 Task: Apply Clip Filter to Comic Ink
Action: Mouse moved to (717, 282)
Screenshot: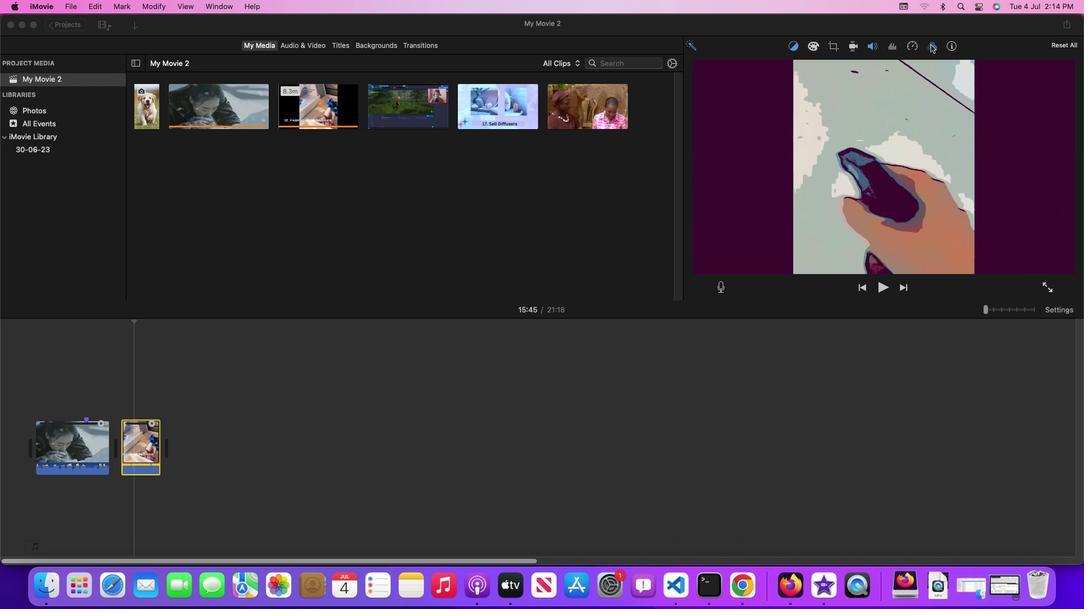 
Action: Mouse pressed left at (717, 282)
Screenshot: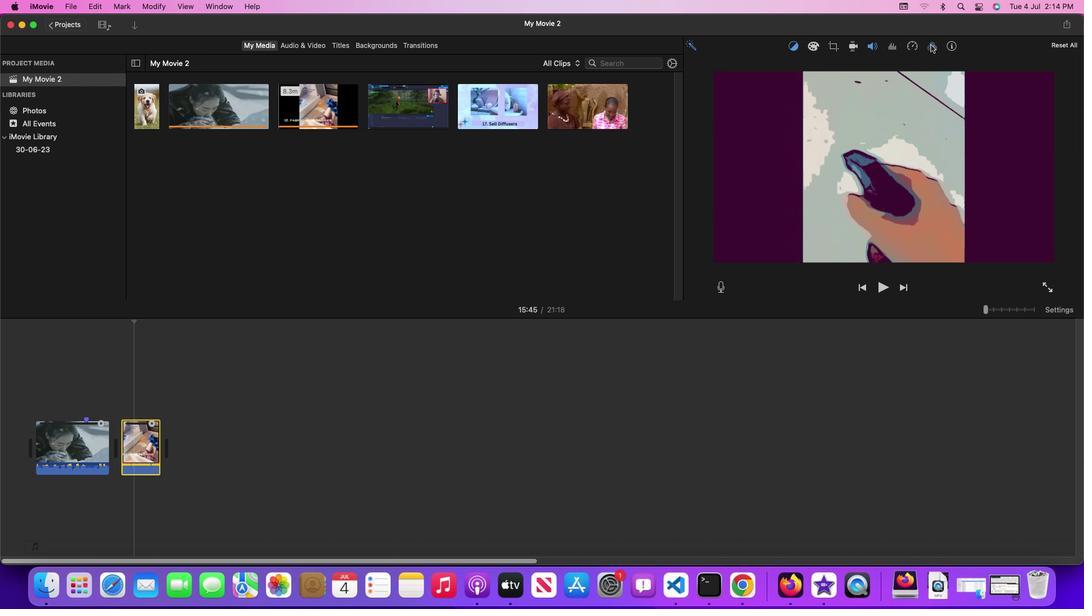 
Action: Mouse moved to (717, 282)
Screenshot: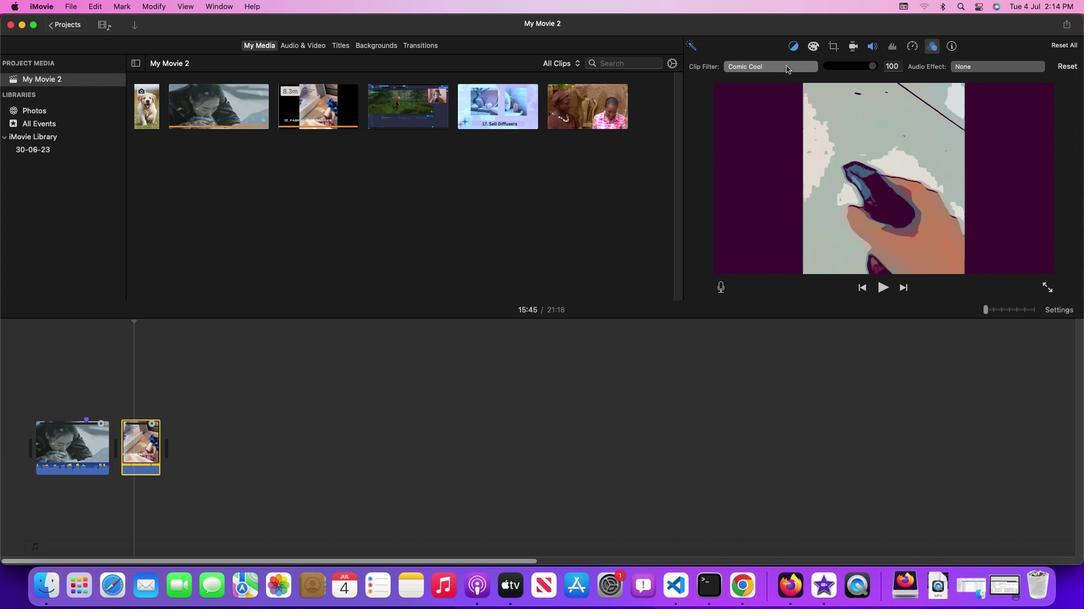
Action: Mouse pressed left at (717, 282)
Screenshot: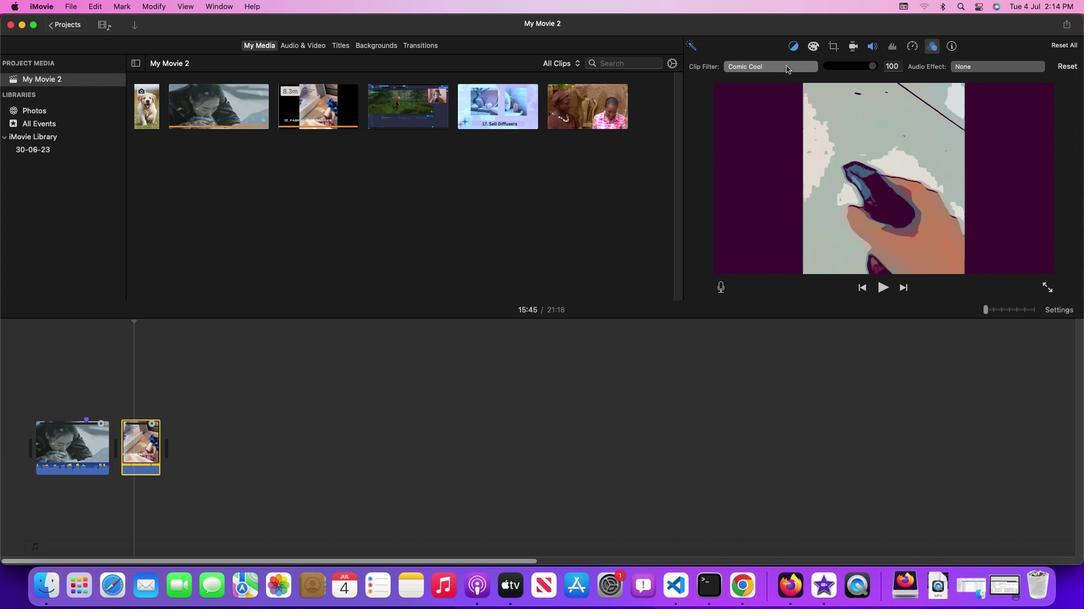 
Action: Mouse moved to (717, 282)
Screenshot: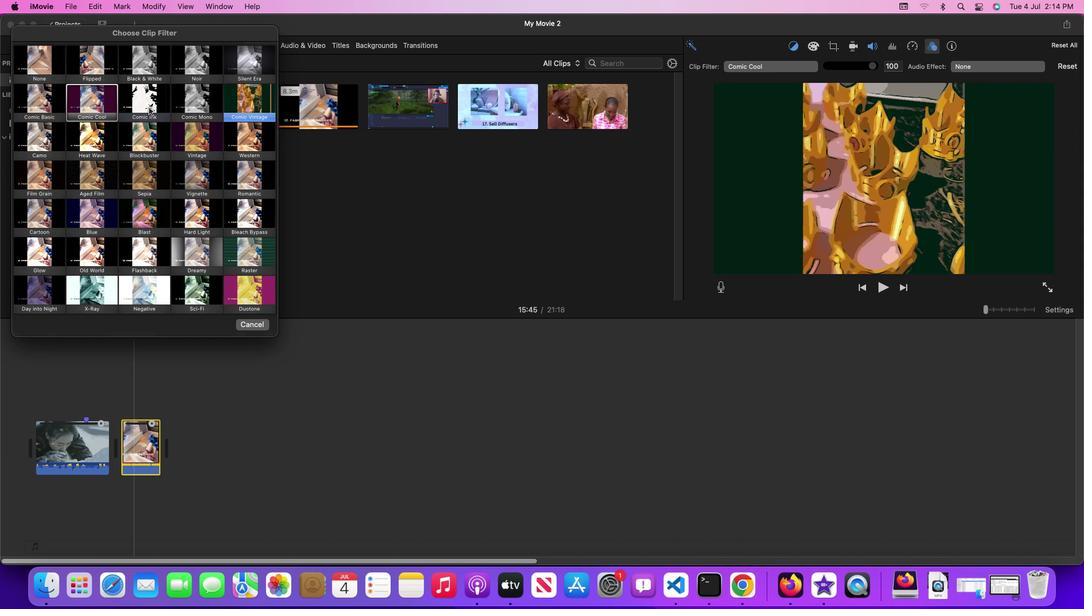 
Action: Mouse pressed left at (717, 282)
Screenshot: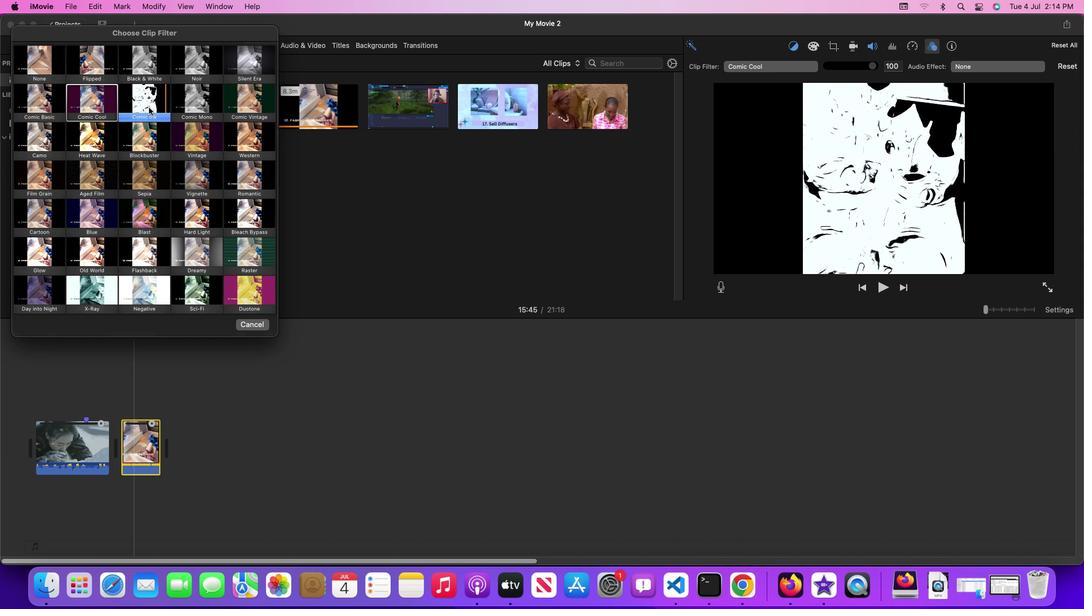 
Action: Mouse moved to (717, 281)
Screenshot: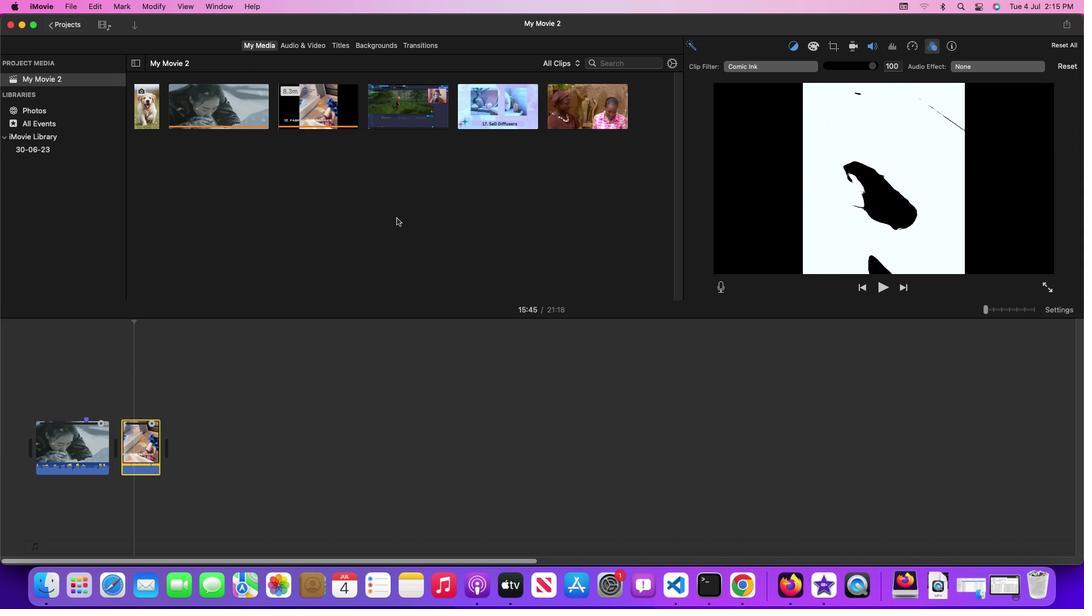
